 Task: Schedule a meeting titled 'Global Team Meeting' on June 28, 2023, from 4:00 PM to 4:30 PM, and invite Nilesh Gunjan.
Action: Mouse moved to (17, 58)
Screenshot: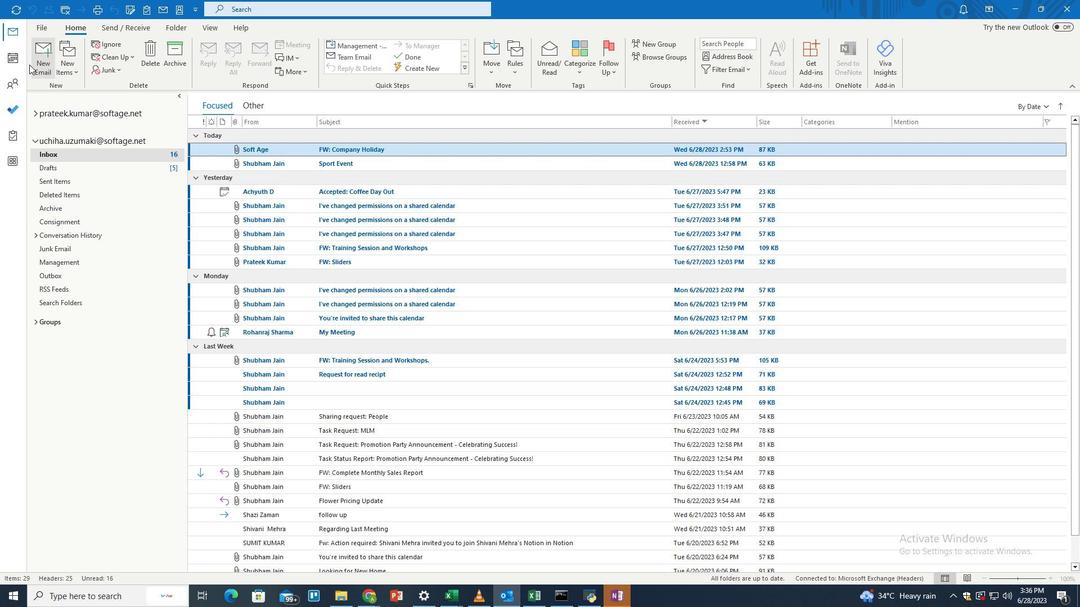 
Action: Mouse pressed left at (17, 58)
Screenshot: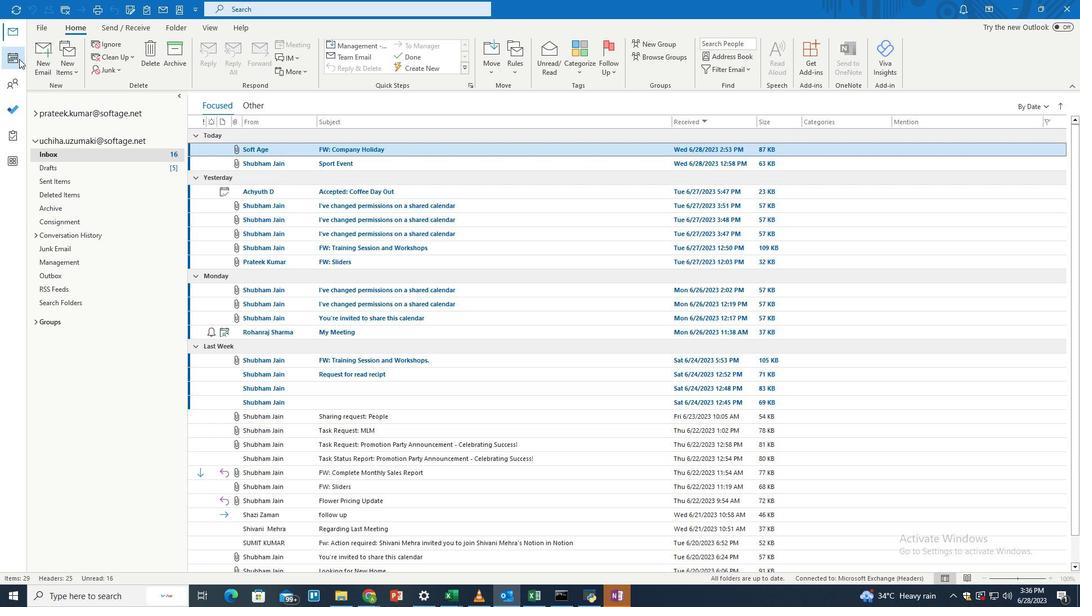 
Action: Mouse moved to (270, 383)
Screenshot: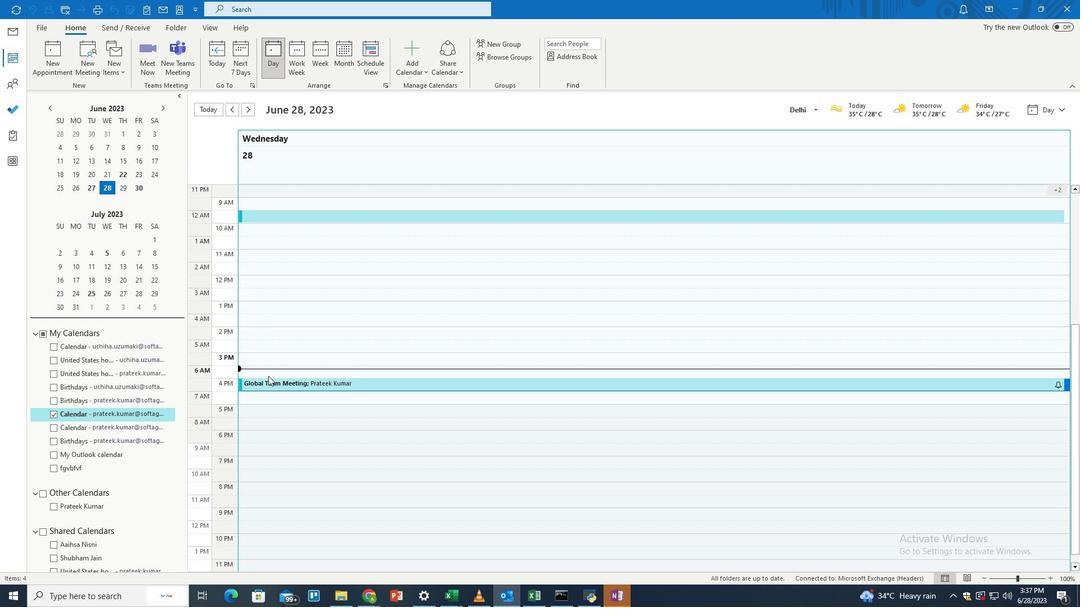 
Action: Mouse pressed left at (270, 383)
Screenshot: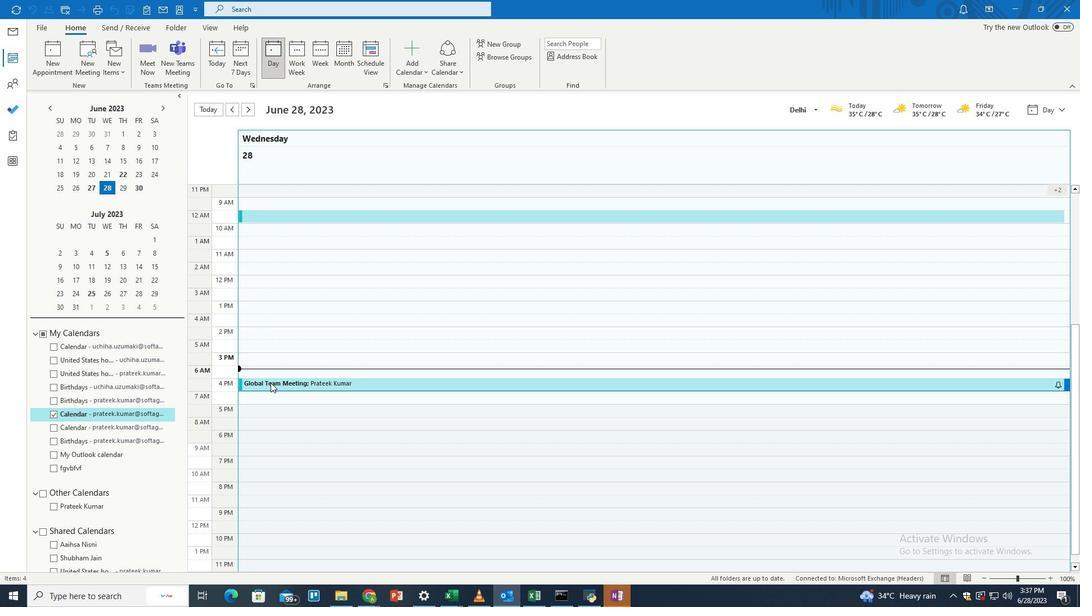 
Action: Mouse pressed left at (270, 383)
Screenshot: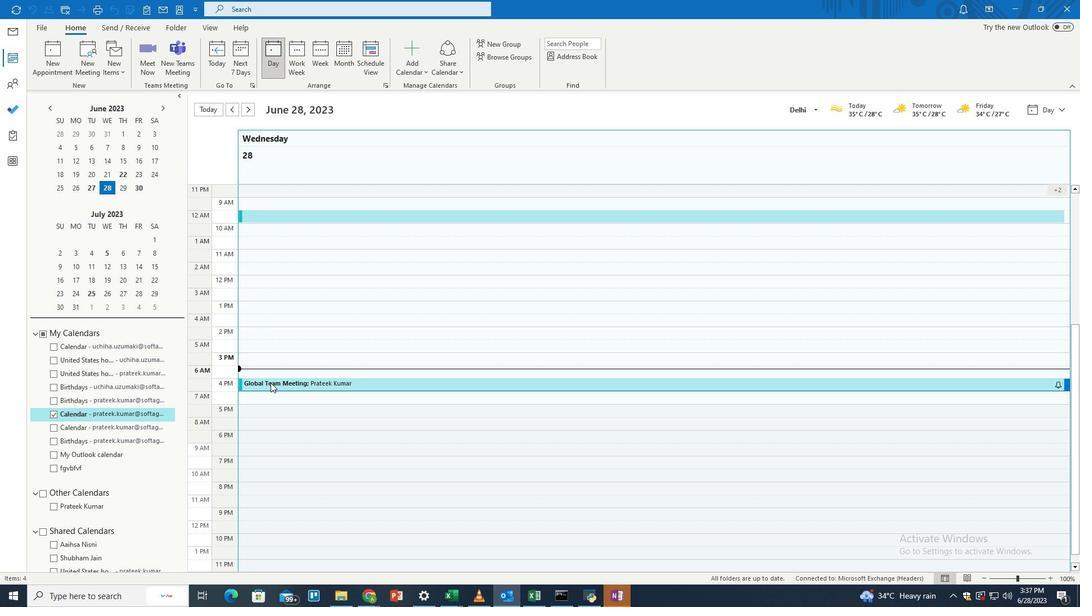 
Action: Mouse moved to (333, 180)
Screenshot: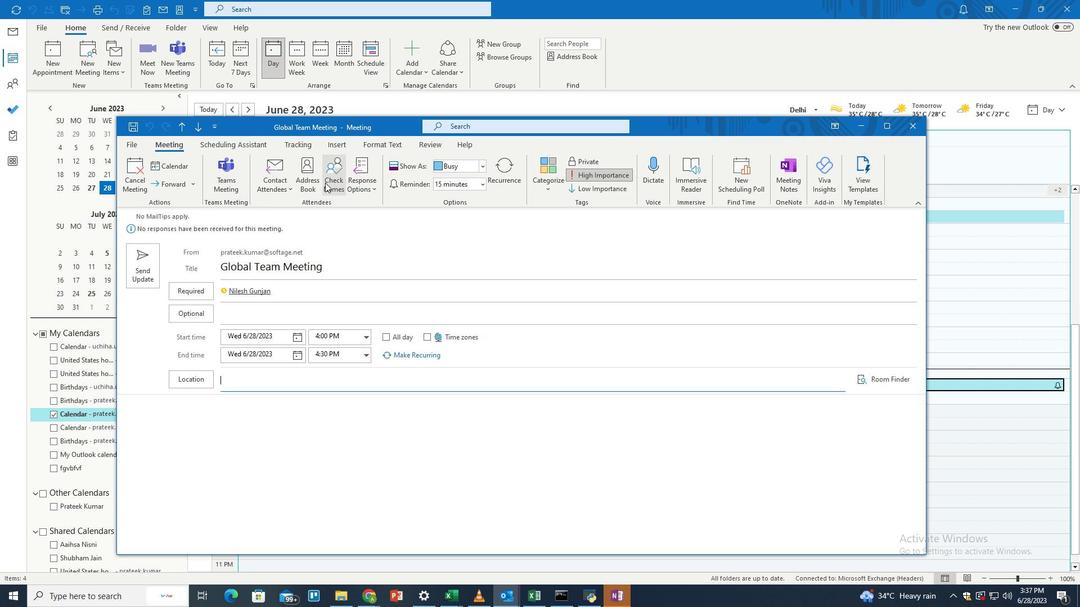 
Action: Mouse pressed left at (333, 180)
Screenshot: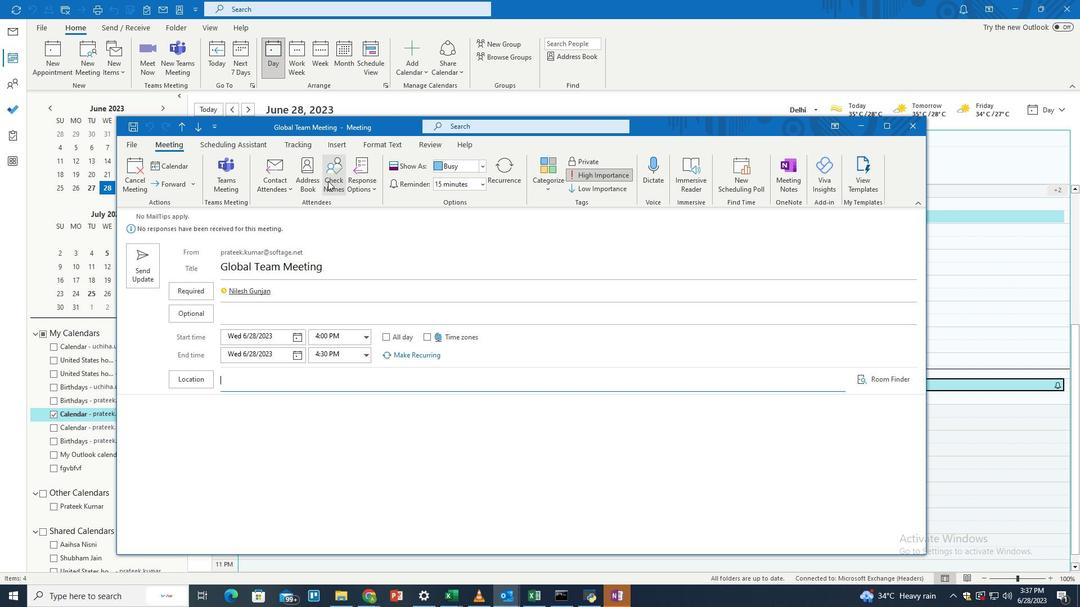 
Action: Mouse moved to (355, 358)
Screenshot: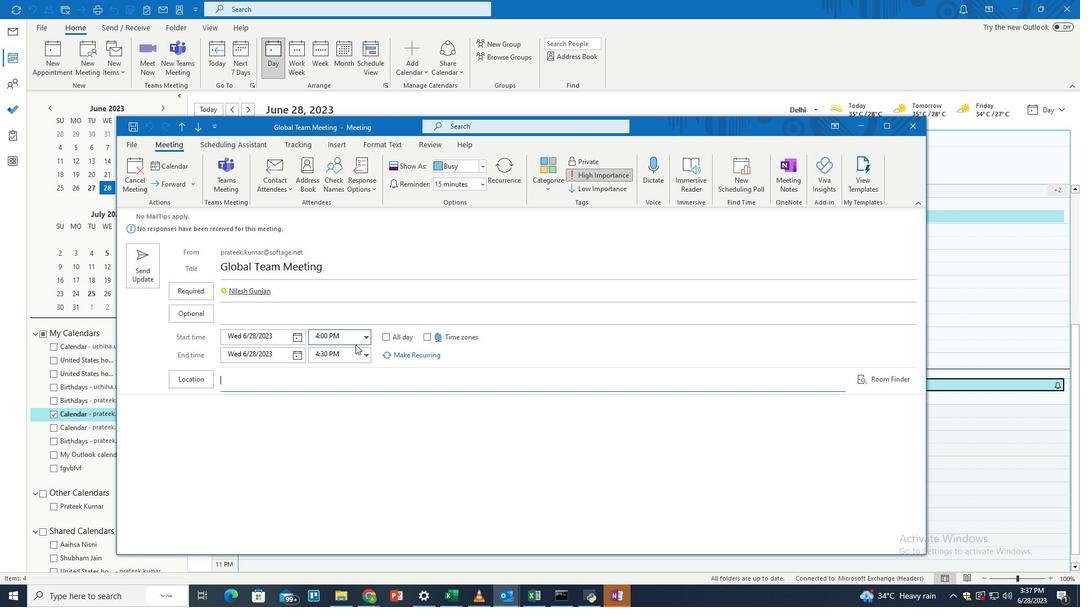 
